Task: Make in the project TriumphTech an epic 'Risk Assessment and Management'.
Action: Mouse moved to (354, 143)
Screenshot: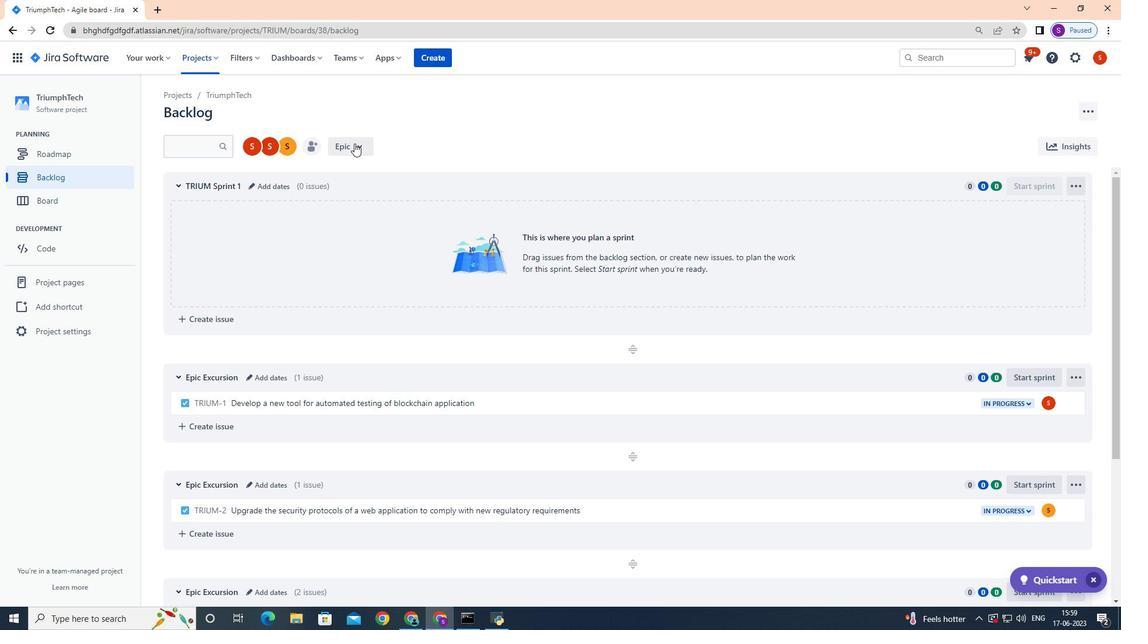 
Action: Mouse pressed left at (354, 143)
Screenshot: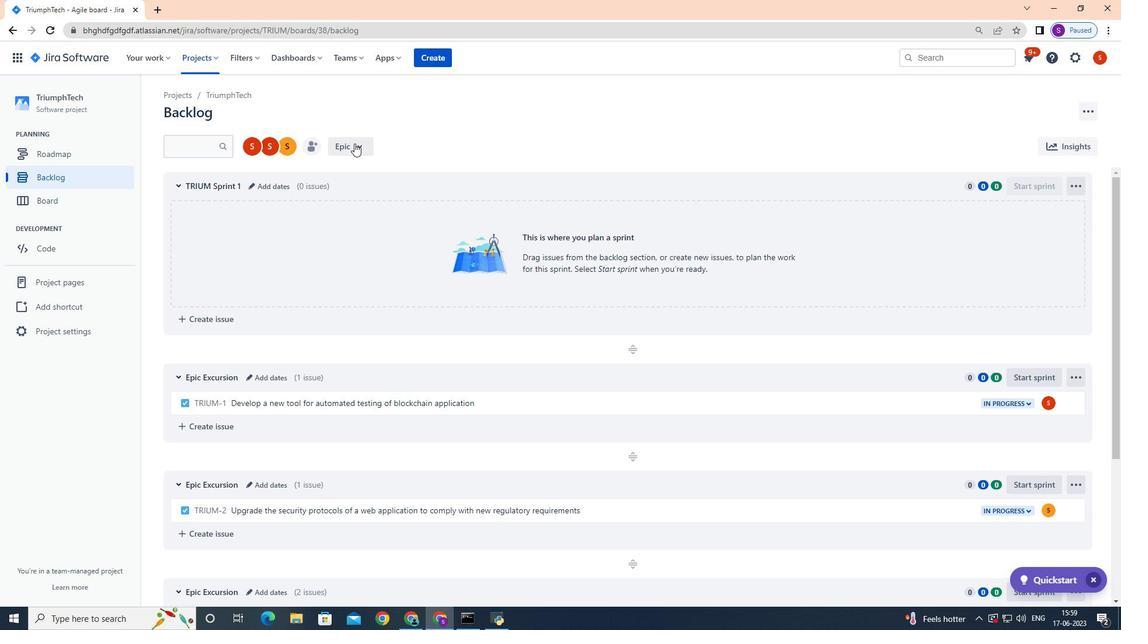 
Action: Mouse moved to (351, 217)
Screenshot: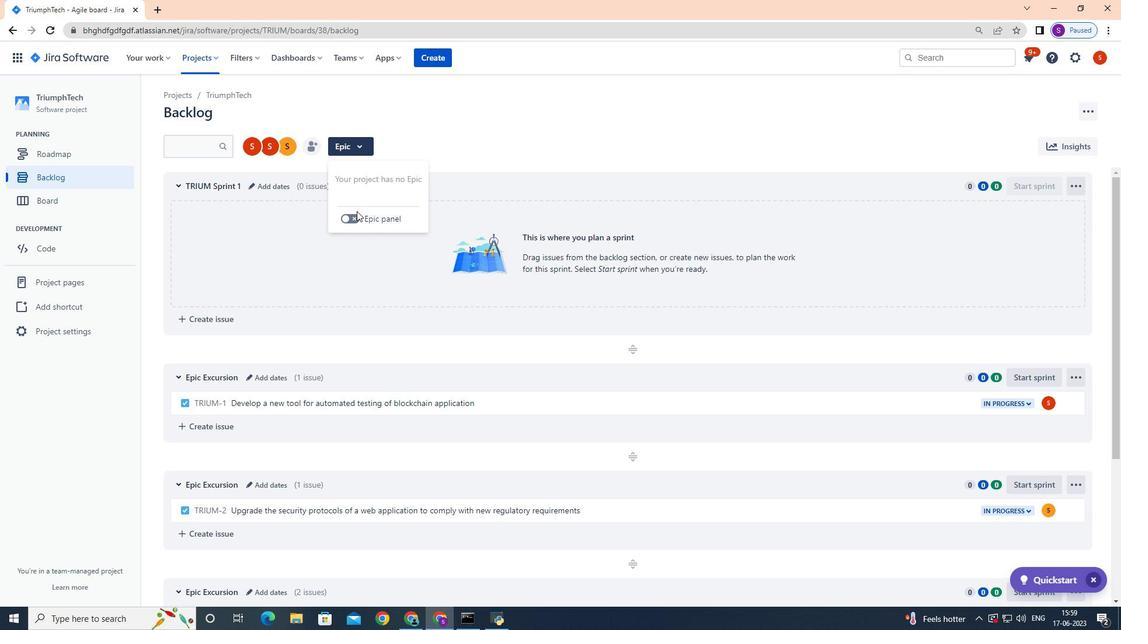
Action: Mouse pressed left at (351, 217)
Screenshot: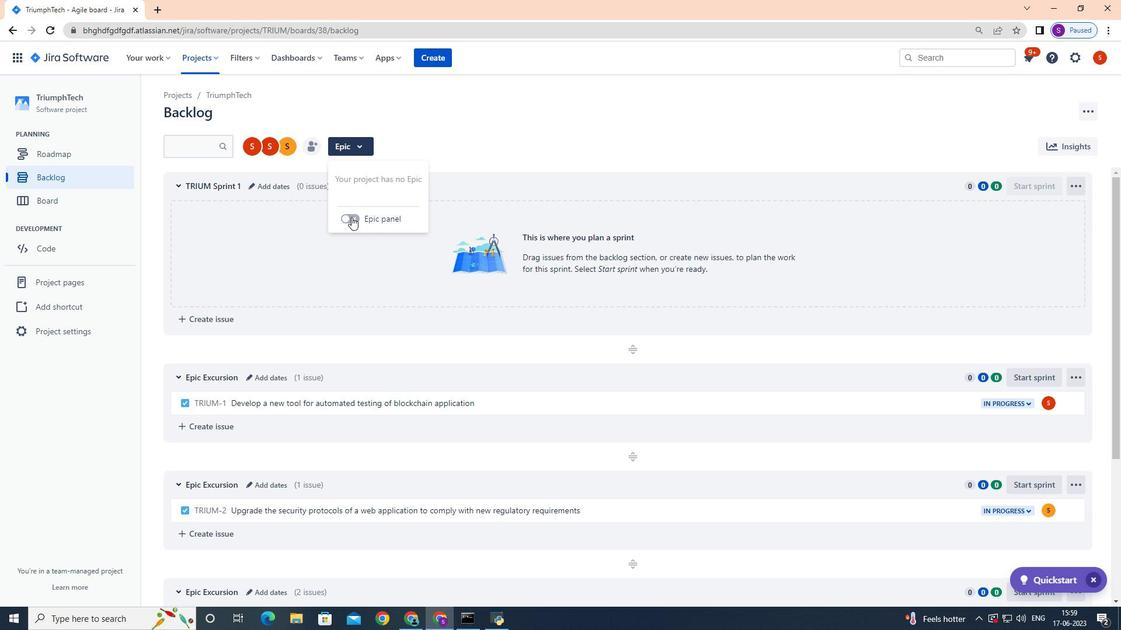 
Action: Mouse moved to (244, 402)
Screenshot: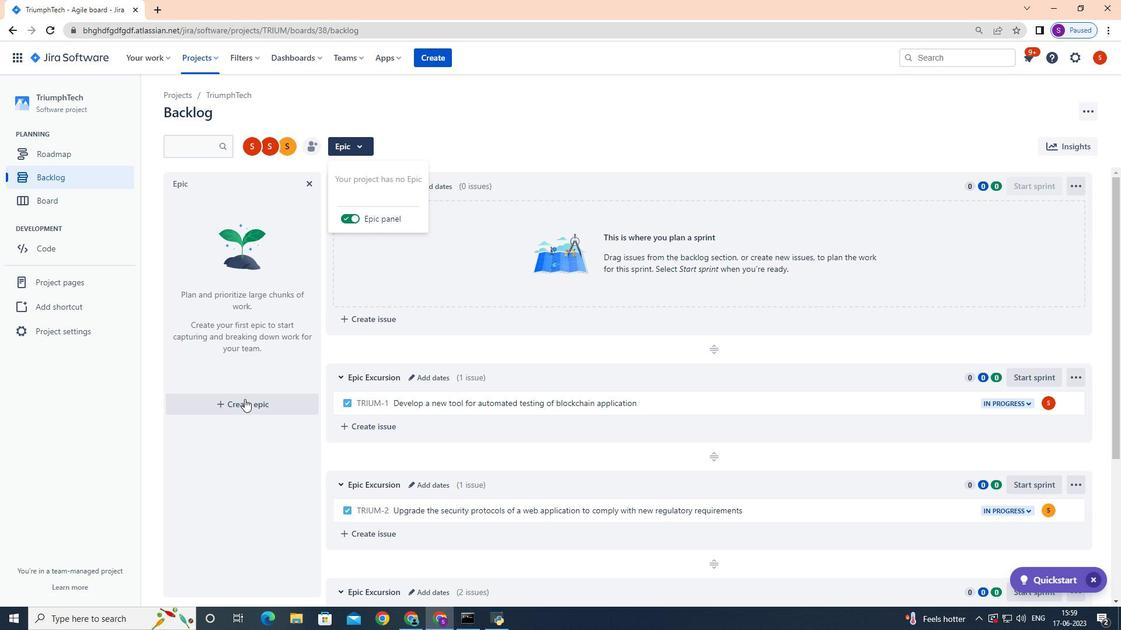 
Action: Mouse pressed left at (244, 402)
Screenshot: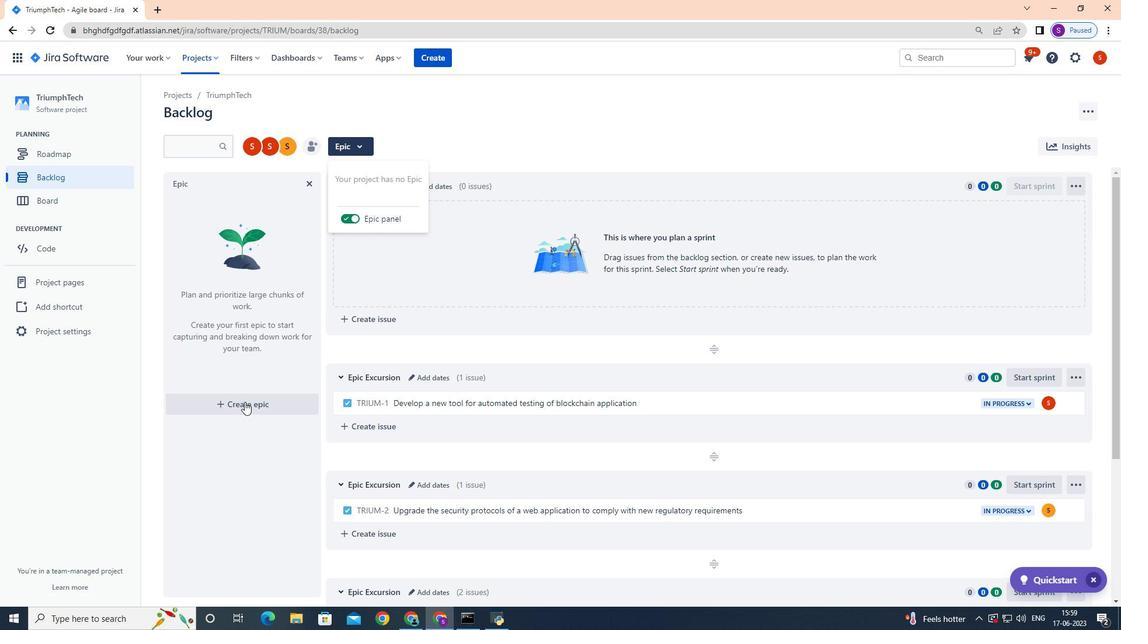 
Action: Mouse moved to (245, 401)
Screenshot: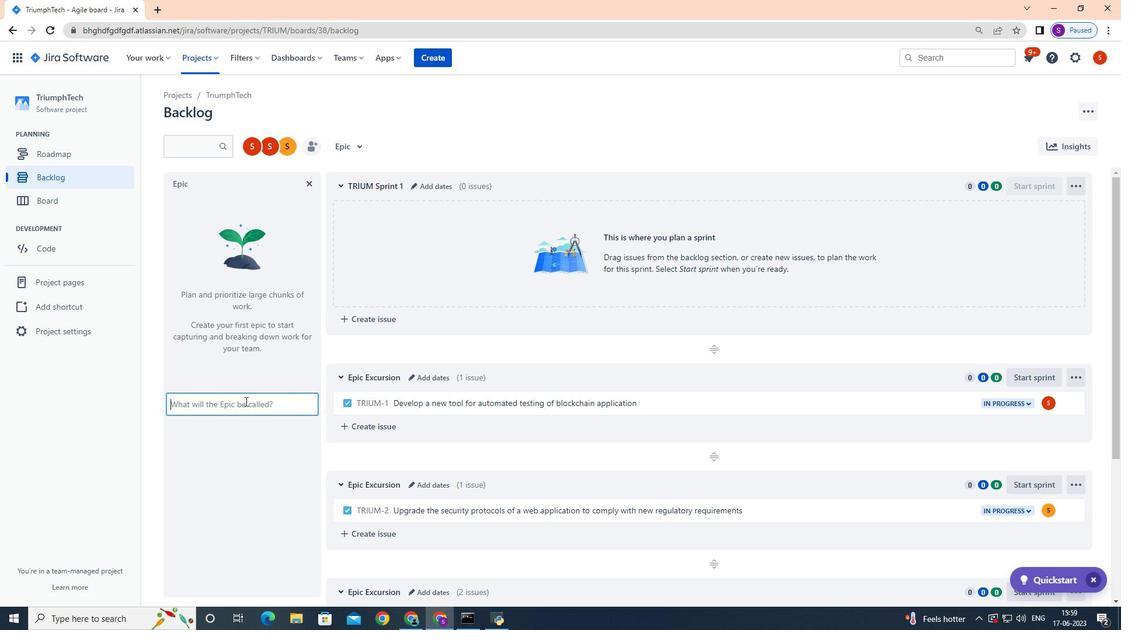 
Action: Key pressed <Key.shift>Risk<Key.space><Key.shift>Assessment<Key.space>and<Key.space><Key.shift>Management<Key.enter>
Screenshot: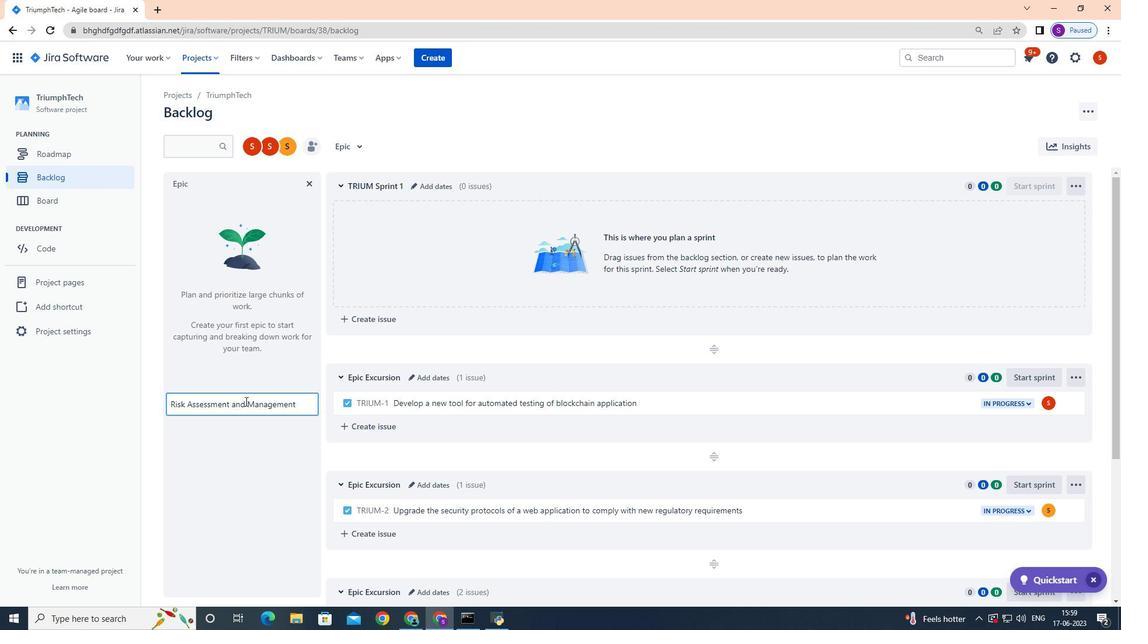 
